 Task: Create a due date automation trigger when advanced on, on the wednesday before a card is due add basic assigned only to anyone at 11:00 AM.
Action: Mouse moved to (1251, 86)
Screenshot: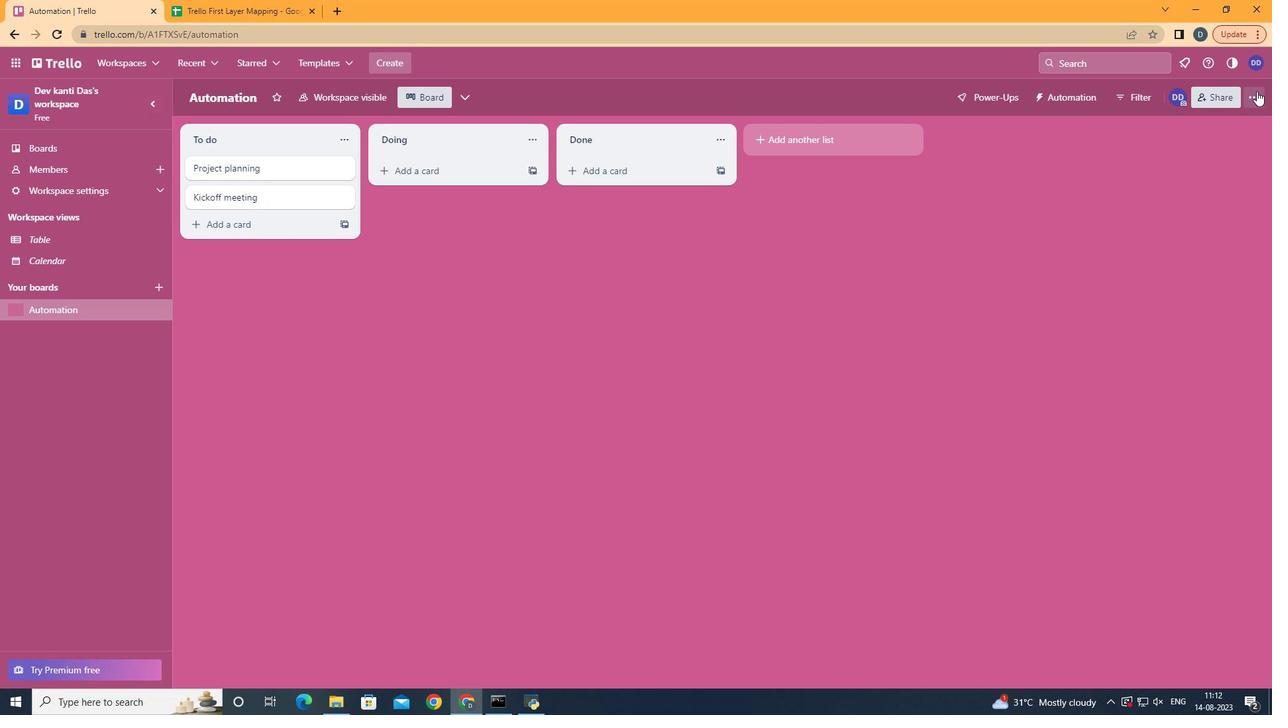 
Action: Mouse pressed left at (1251, 86)
Screenshot: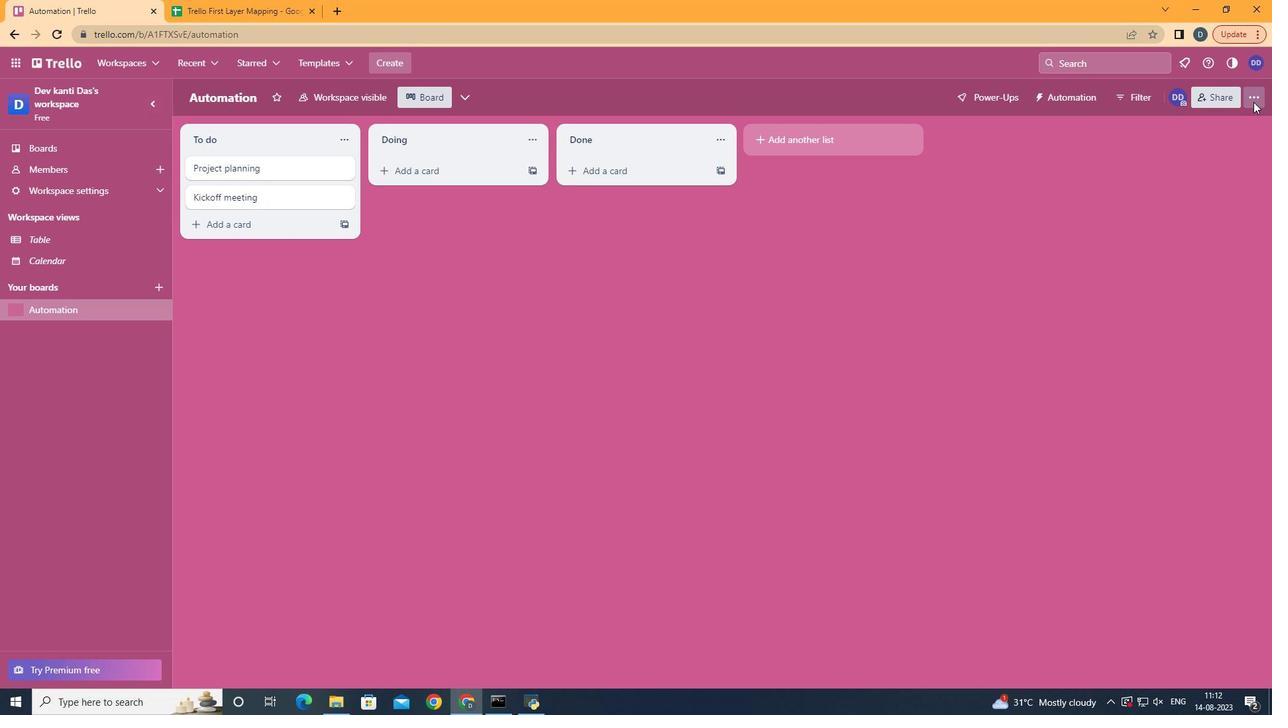 
Action: Mouse moved to (1159, 278)
Screenshot: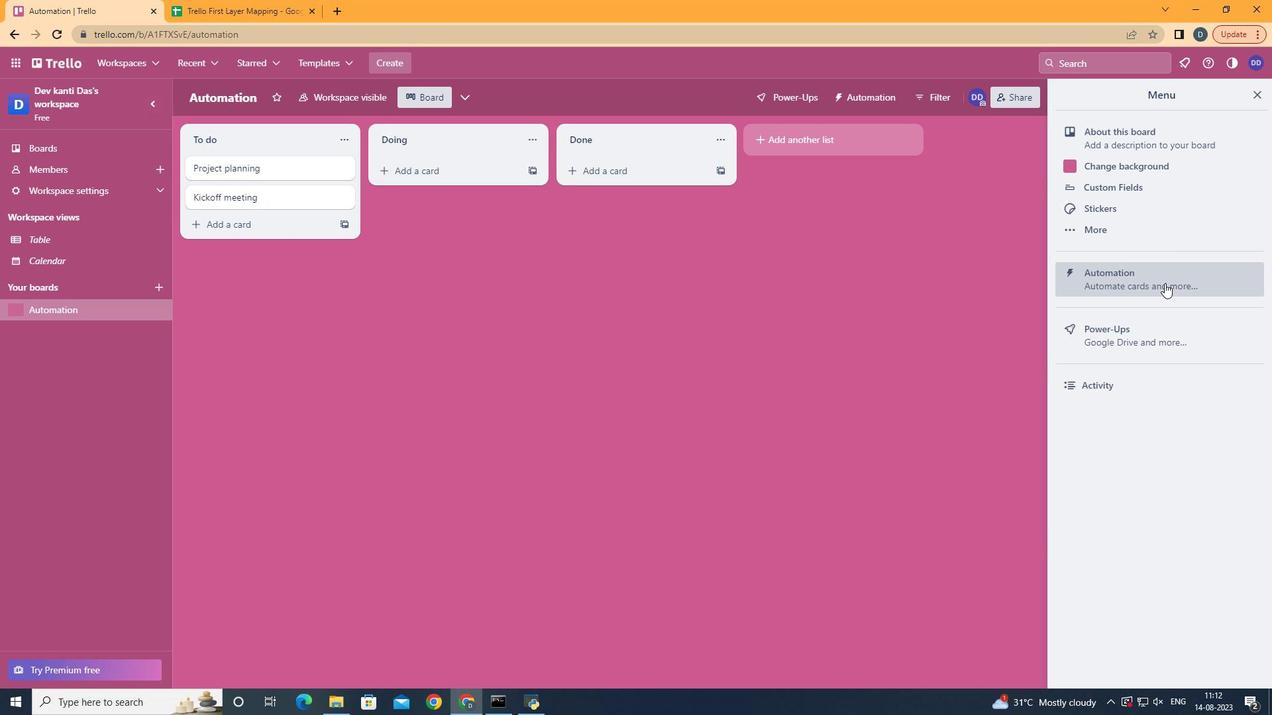 
Action: Mouse pressed left at (1159, 278)
Screenshot: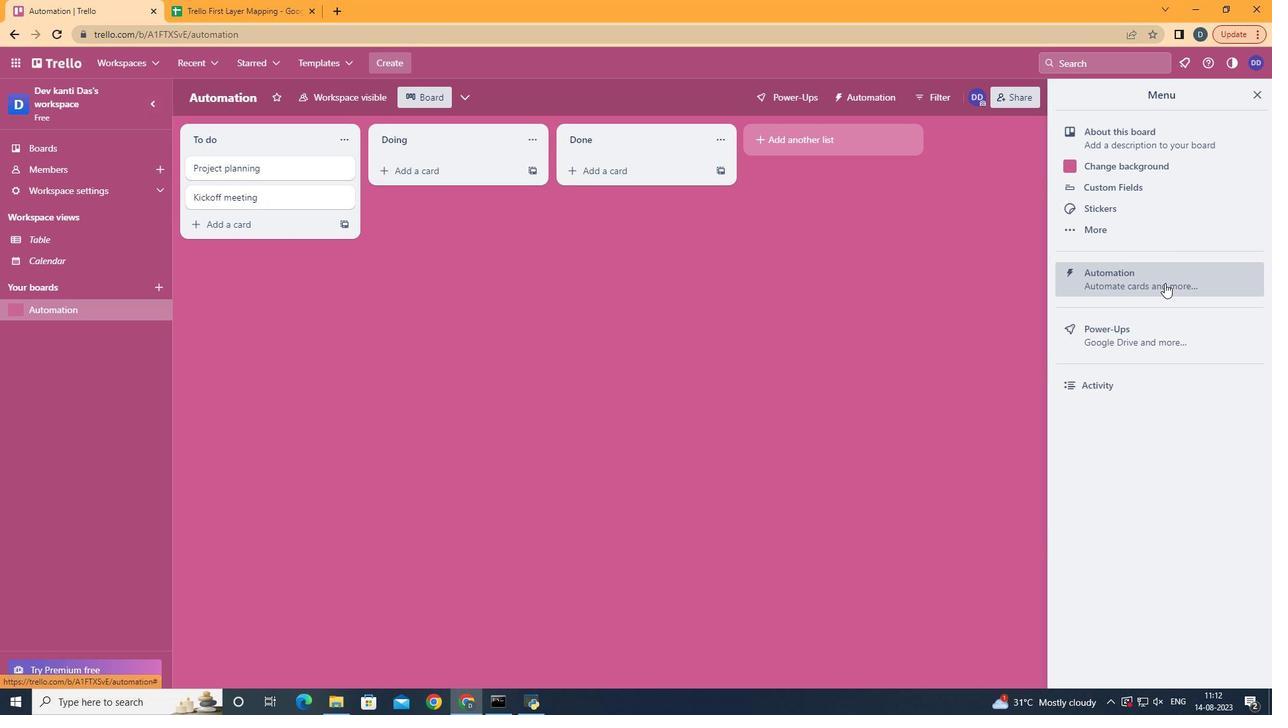 
Action: Mouse moved to (233, 259)
Screenshot: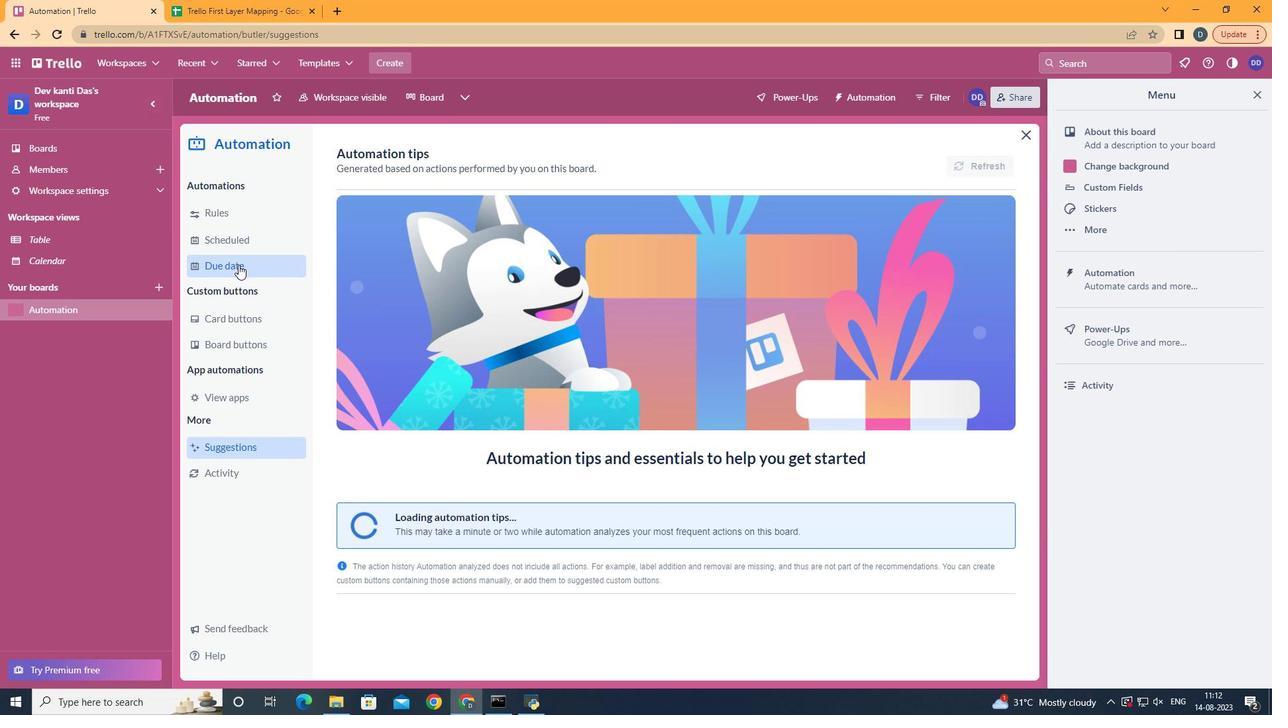 
Action: Mouse pressed left at (233, 259)
Screenshot: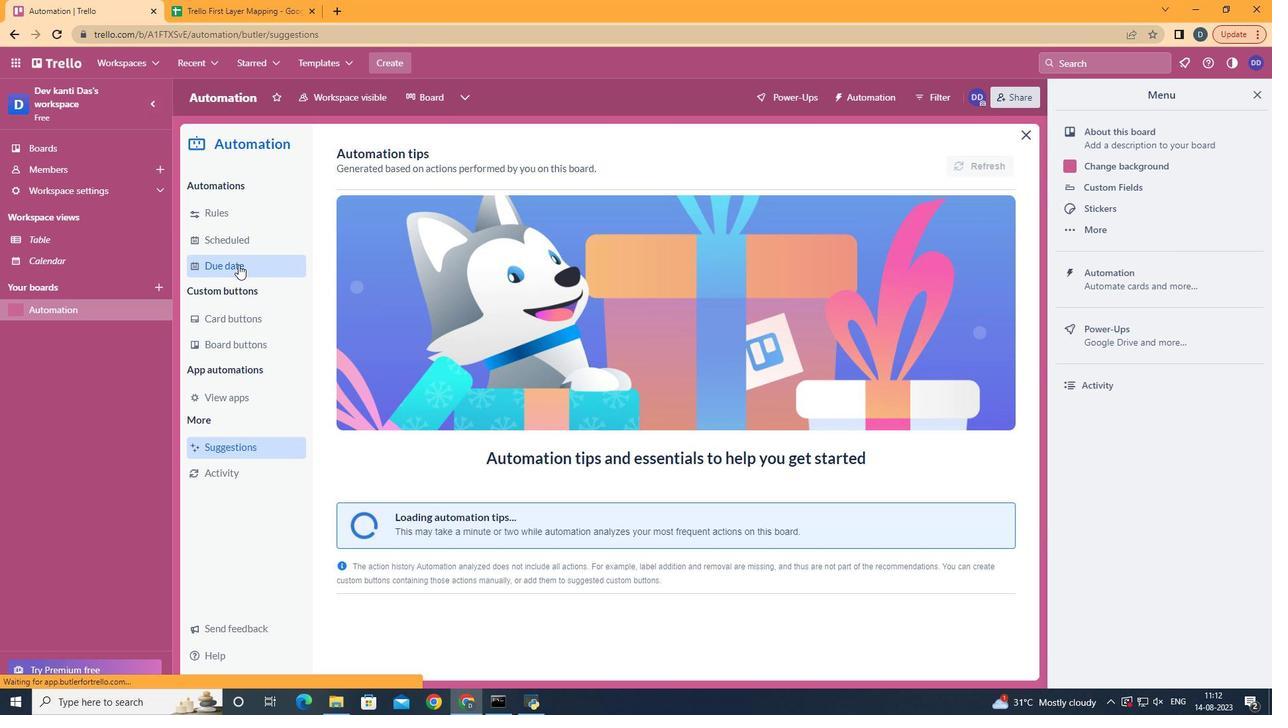 
Action: Mouse moved to (941, 149)
Screenshot: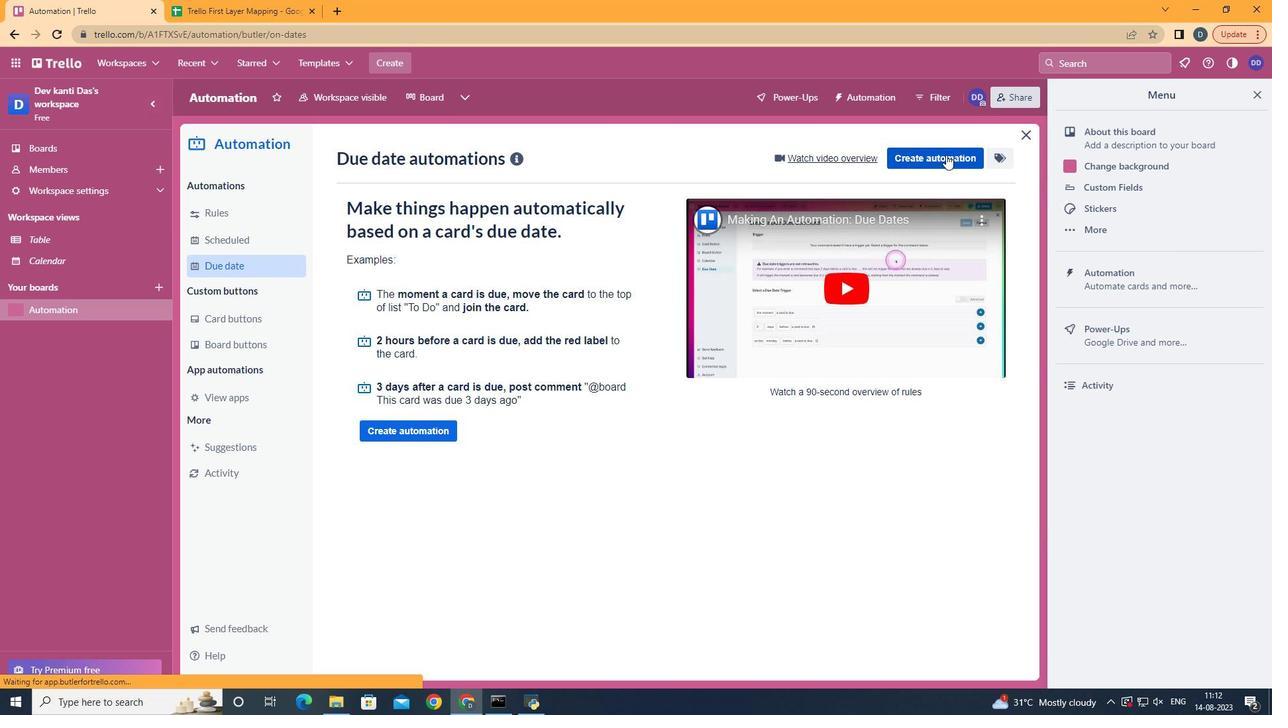 
Action: Mouse pressed left at (941, 149)
Screenshot: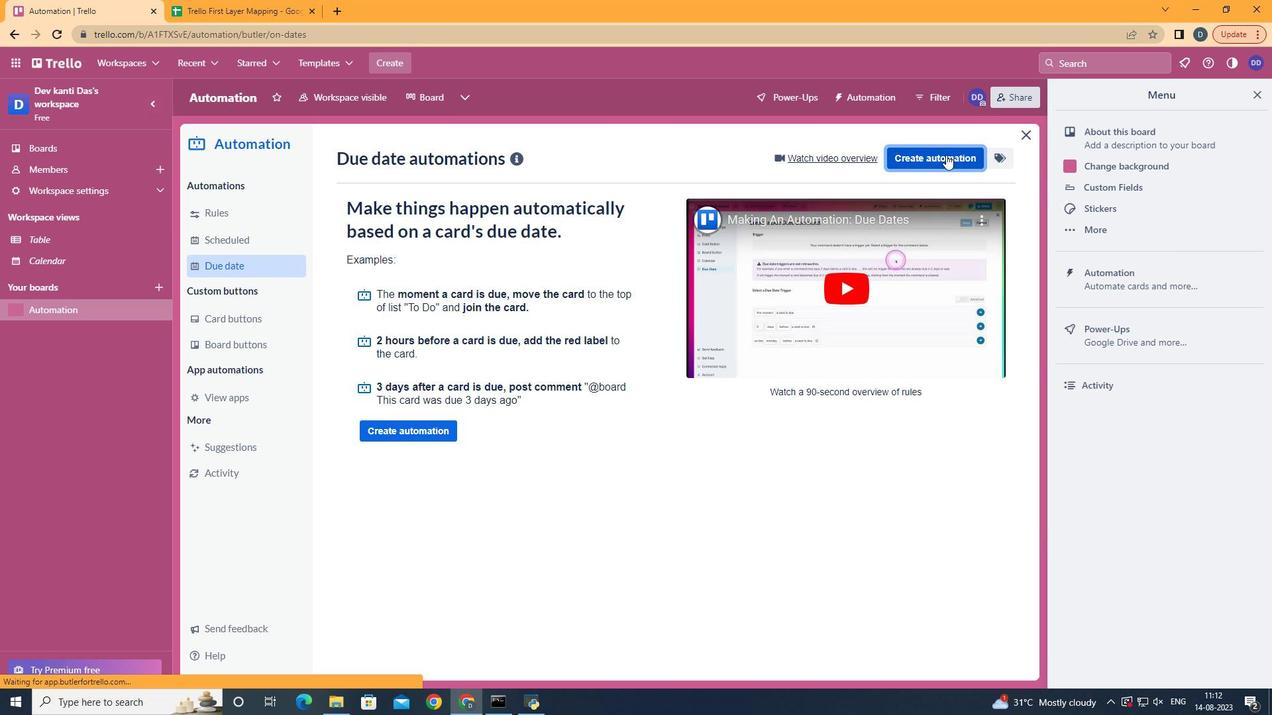 
Action: Mouse moved to (658, 277)
Screenshot: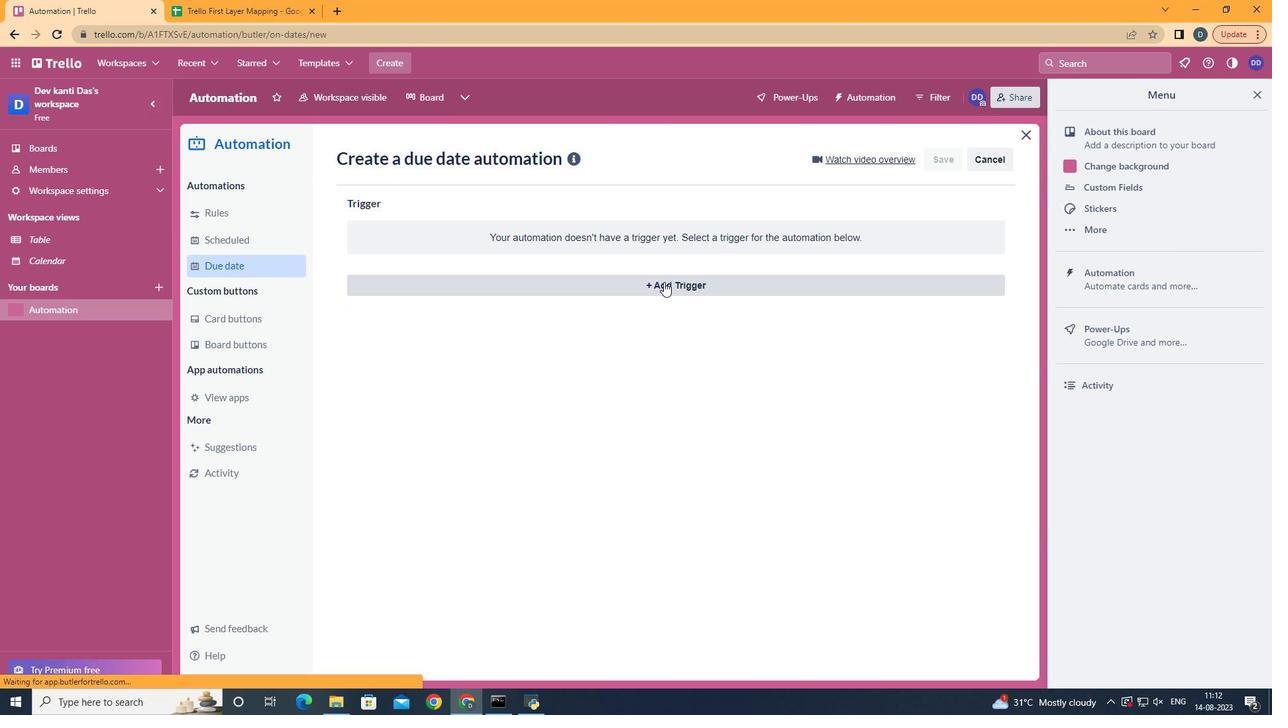 
Action: Mouse pressed left at (658, 277)
Screenshot: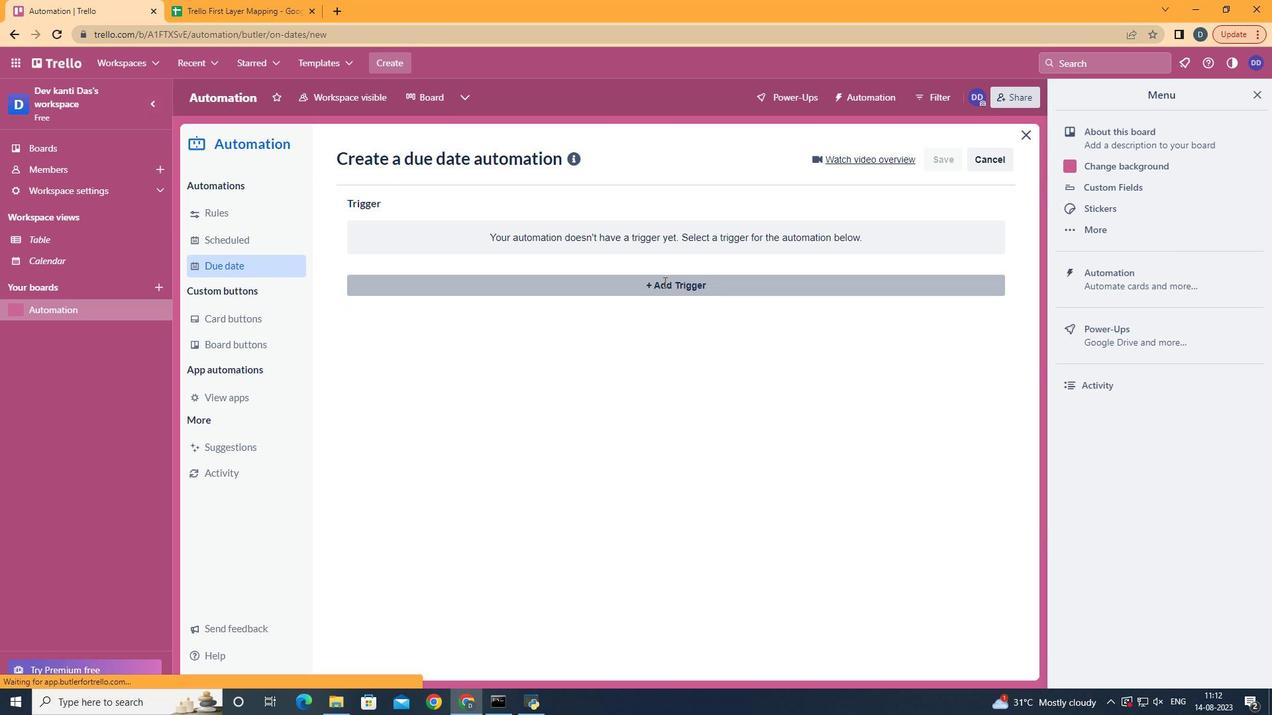 
Action: Mouse moved to (428, 391)
Screenshot: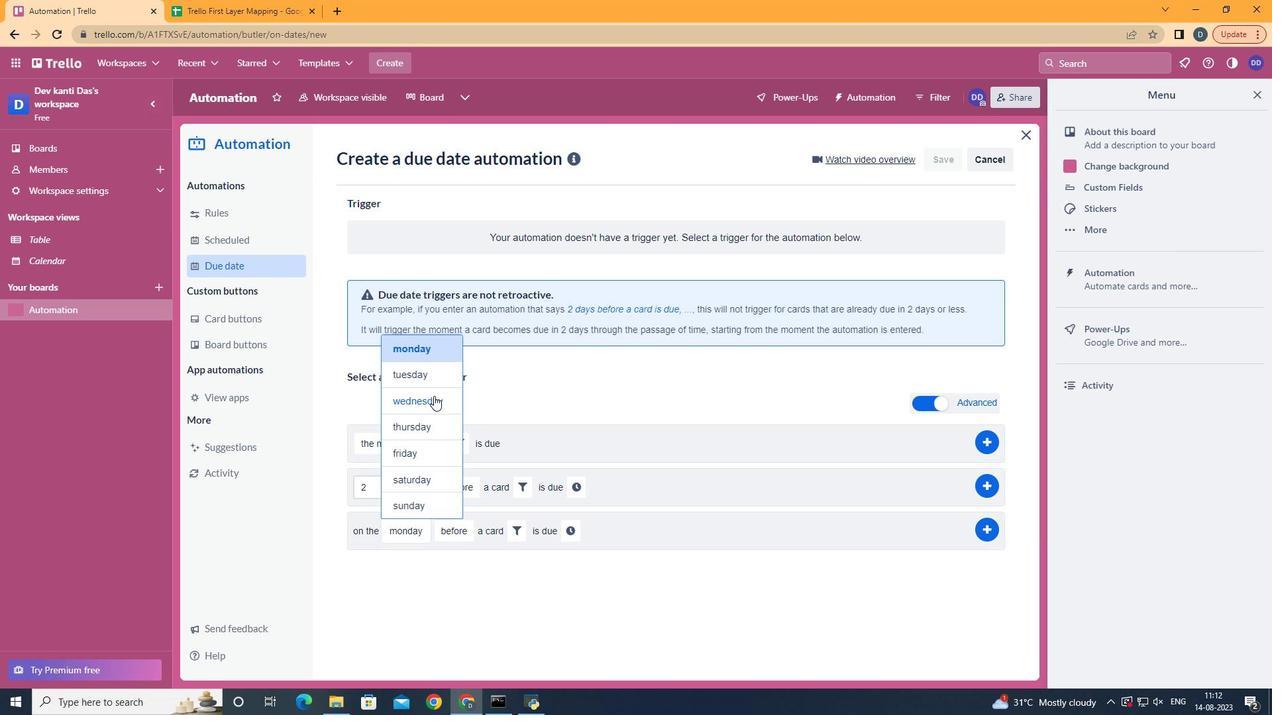 
Action: Mouse pressed left at (428, 391)
Screenshot: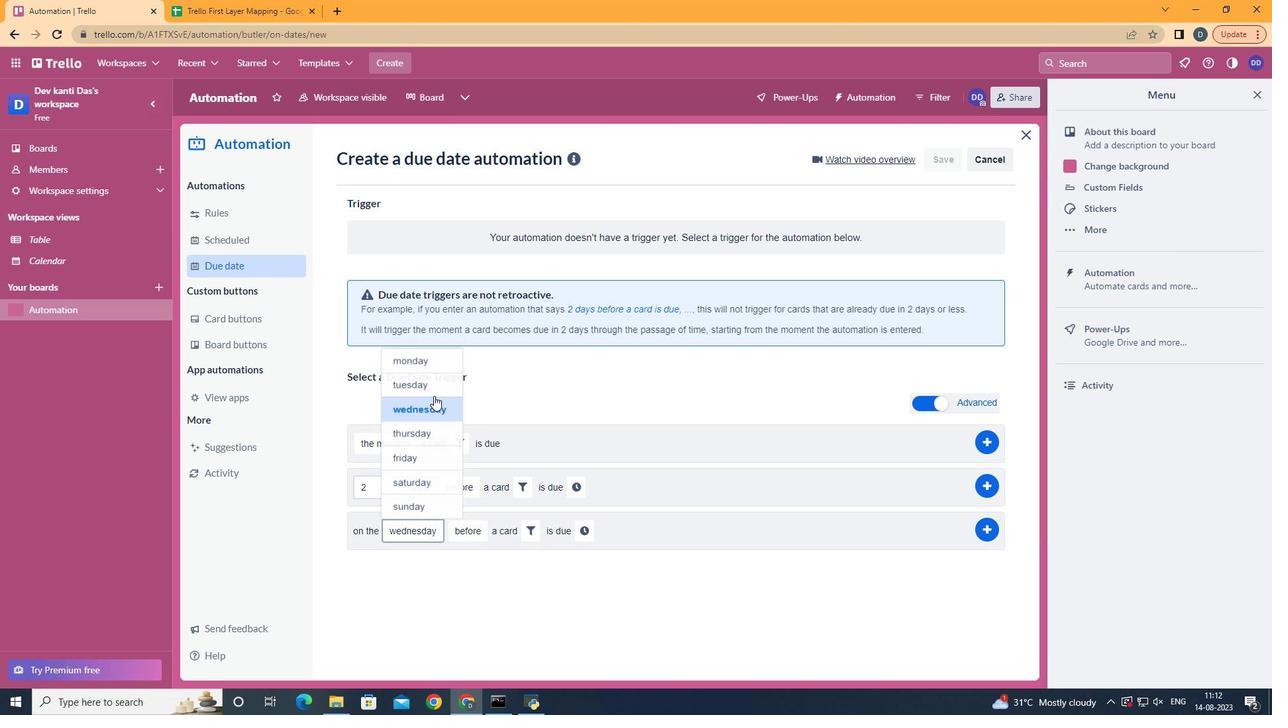 
Action: Mouse moved to (520, 528)
Screenshot: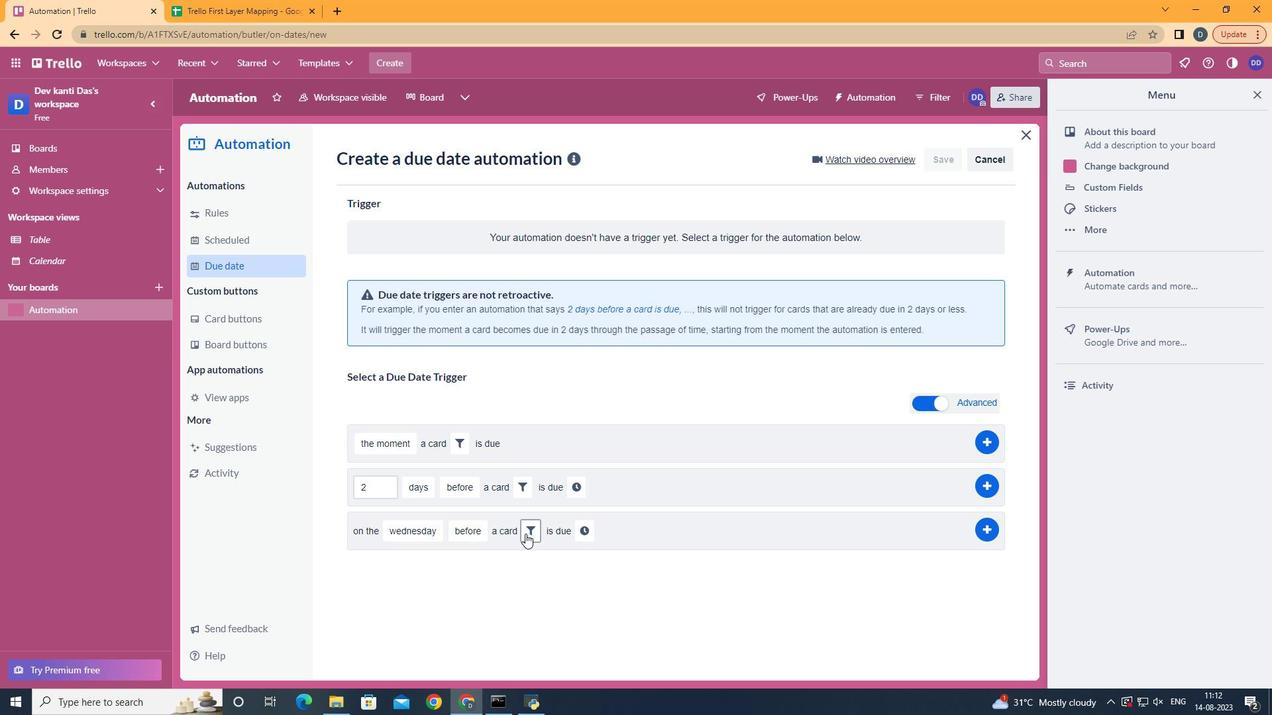 
Action: Mouse pressed left at (520, 528)
Screenshot: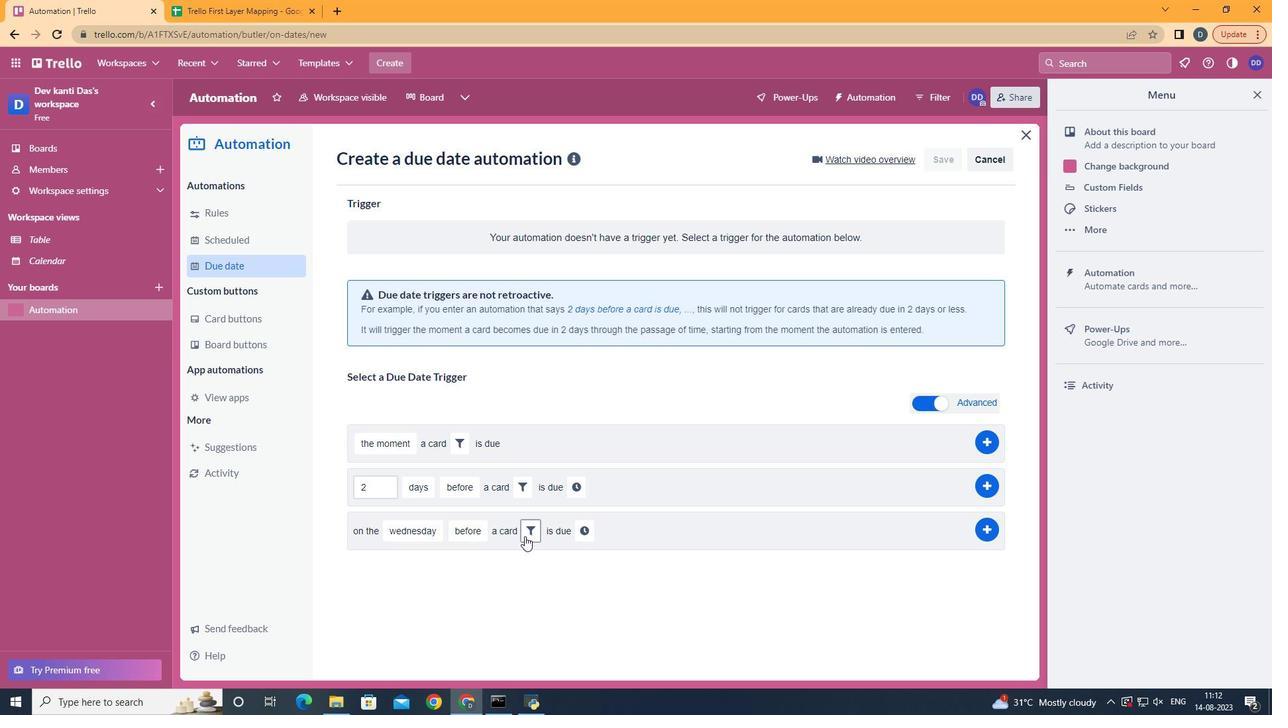 
Action: Mouse moved to (562, 566)
Screenshot: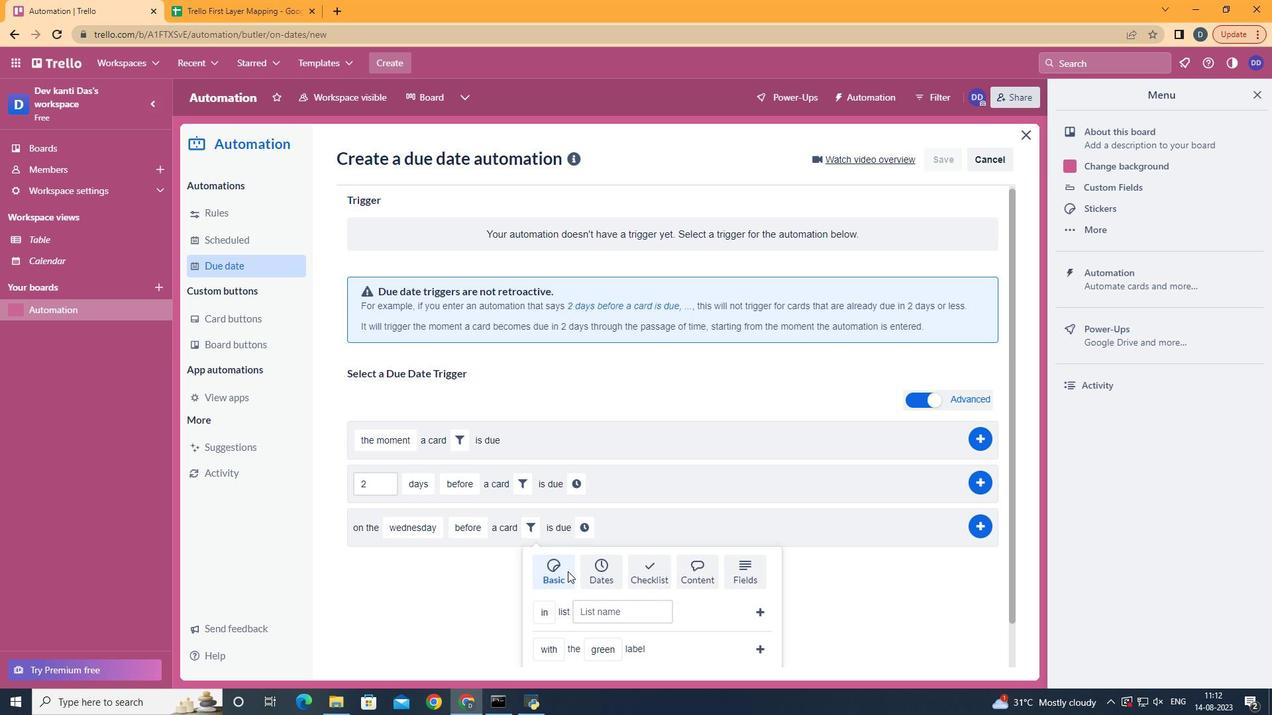 
Action: Mouse scrolled (562, 565) with delta (0, 0)
Screenshot: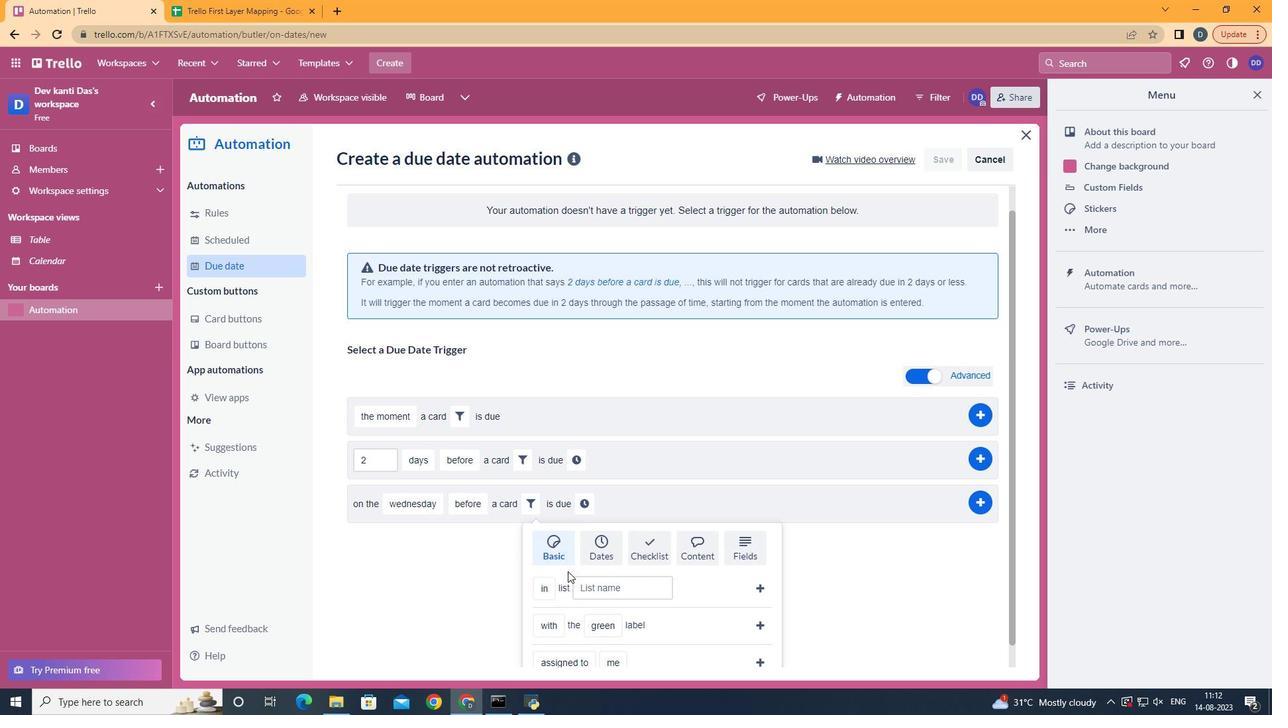 
Action: Mouse scrolled (562, 565) with delta (0, 0)
Screenshot: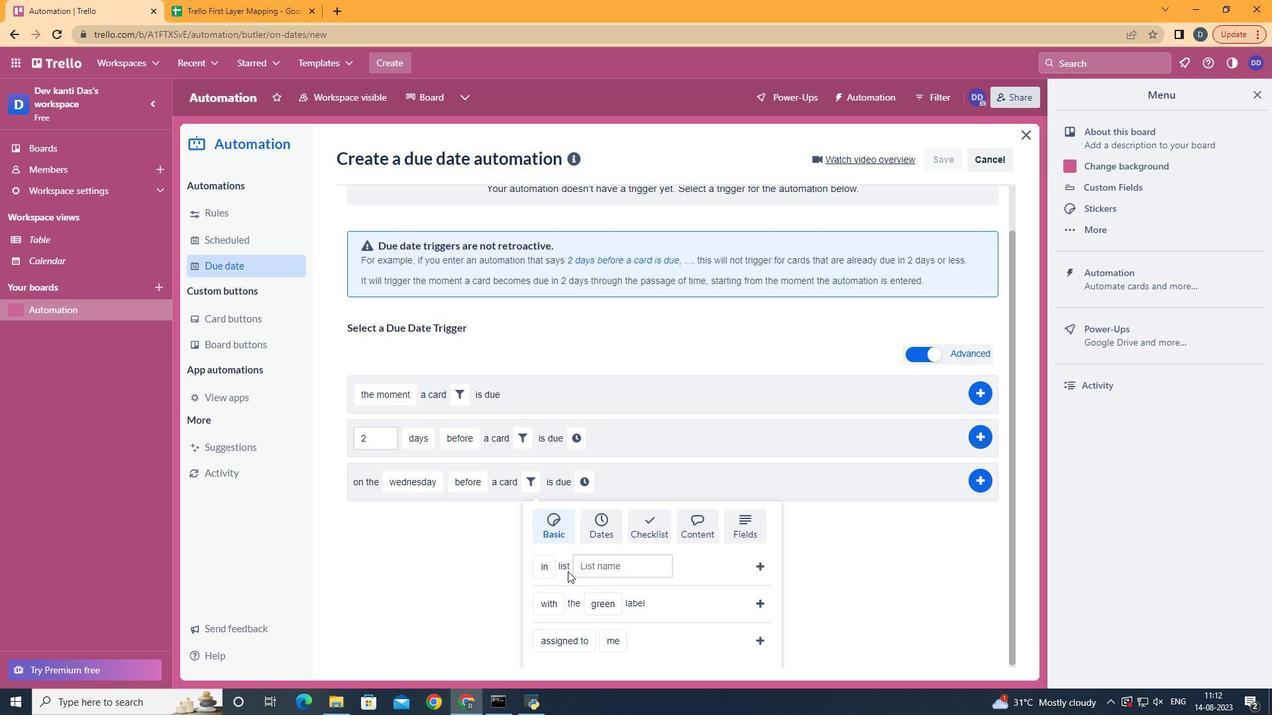 
Action: Mouse scrolled (562, 565) with delta (0, 0)
Screenshot: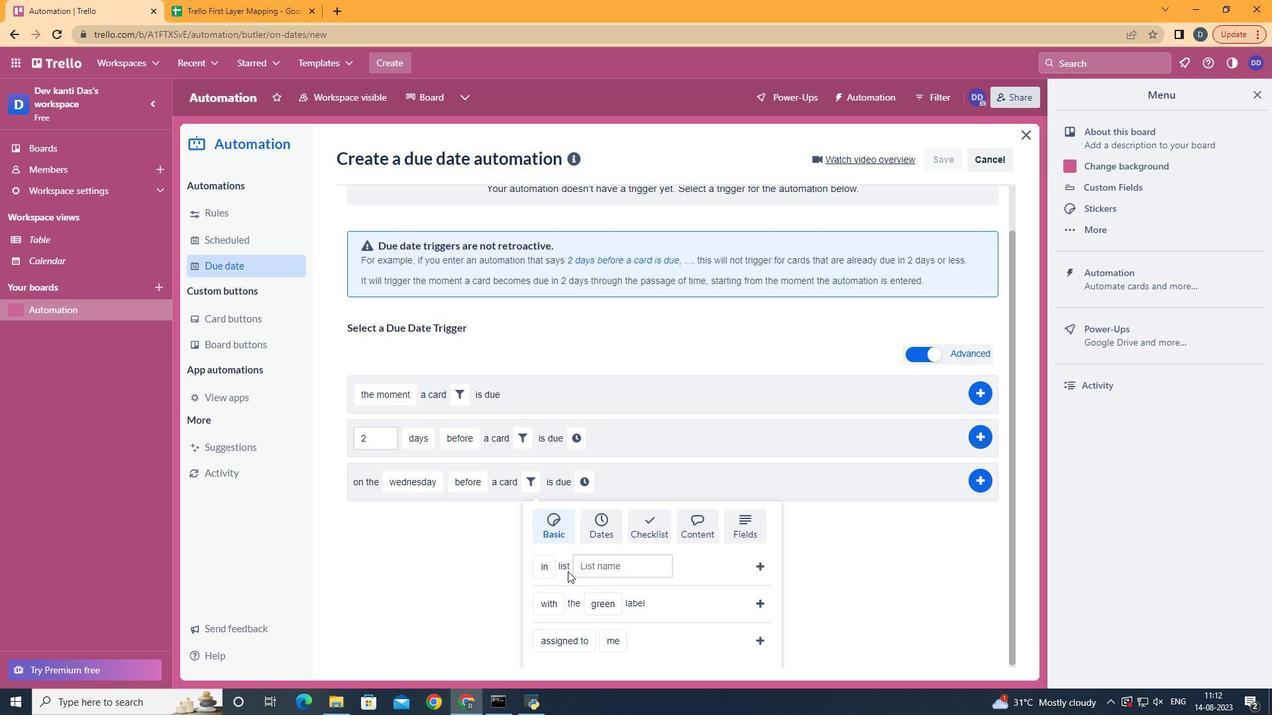 
Action: Mouse scrolled (562, 565) with delta (0, 0)
Screenshot: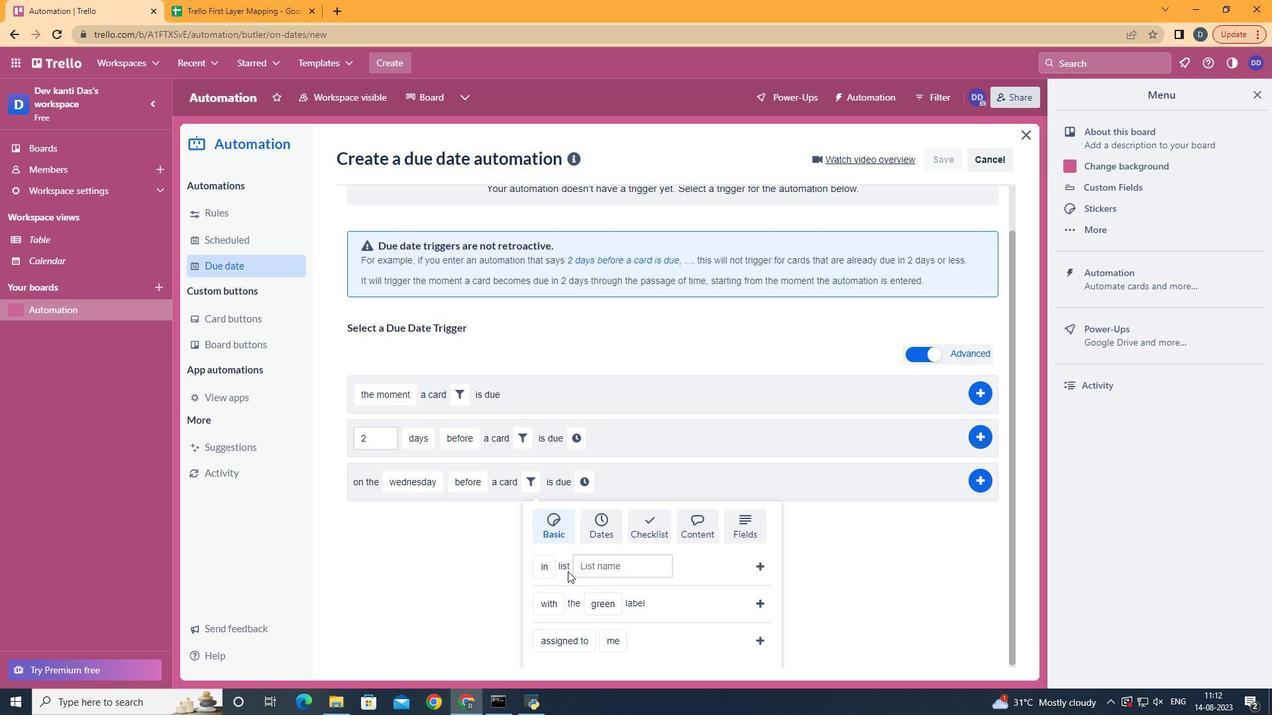 
Action: Mouse scrolled (562, 565) with delta (0, 0)
Screenshot: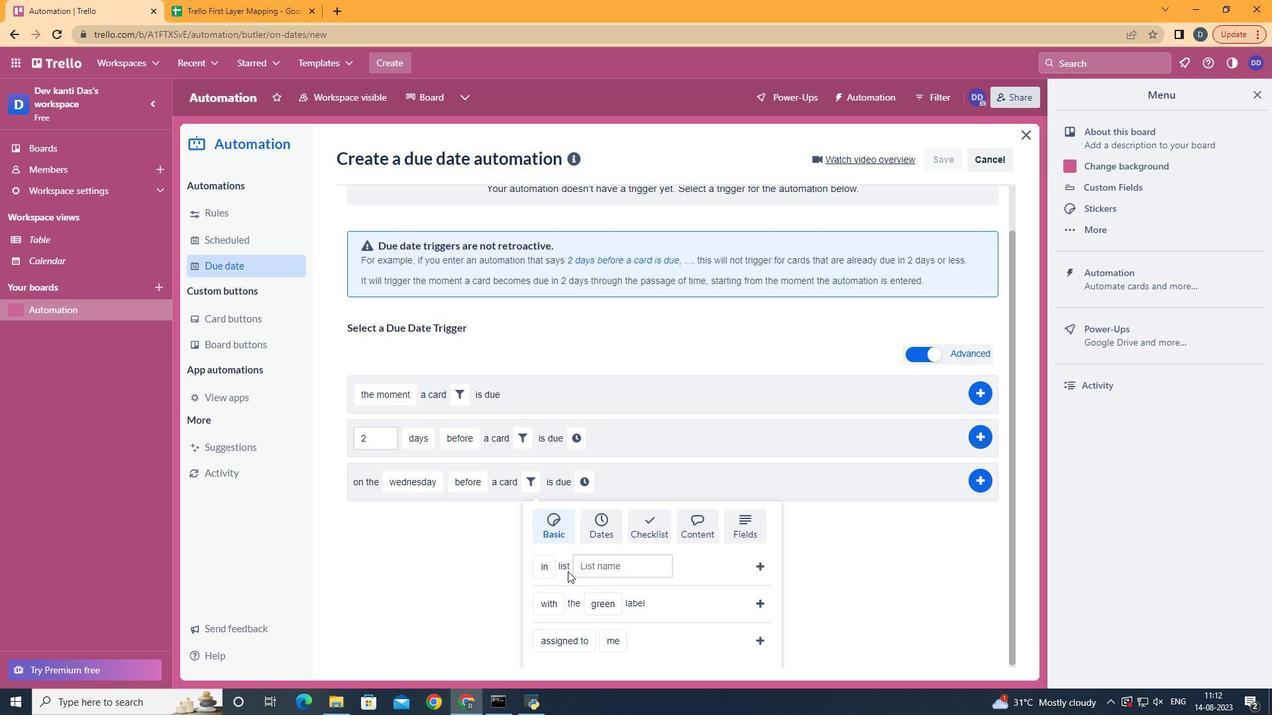 
Action: Mouse moved to (586, 577)
Screenshot: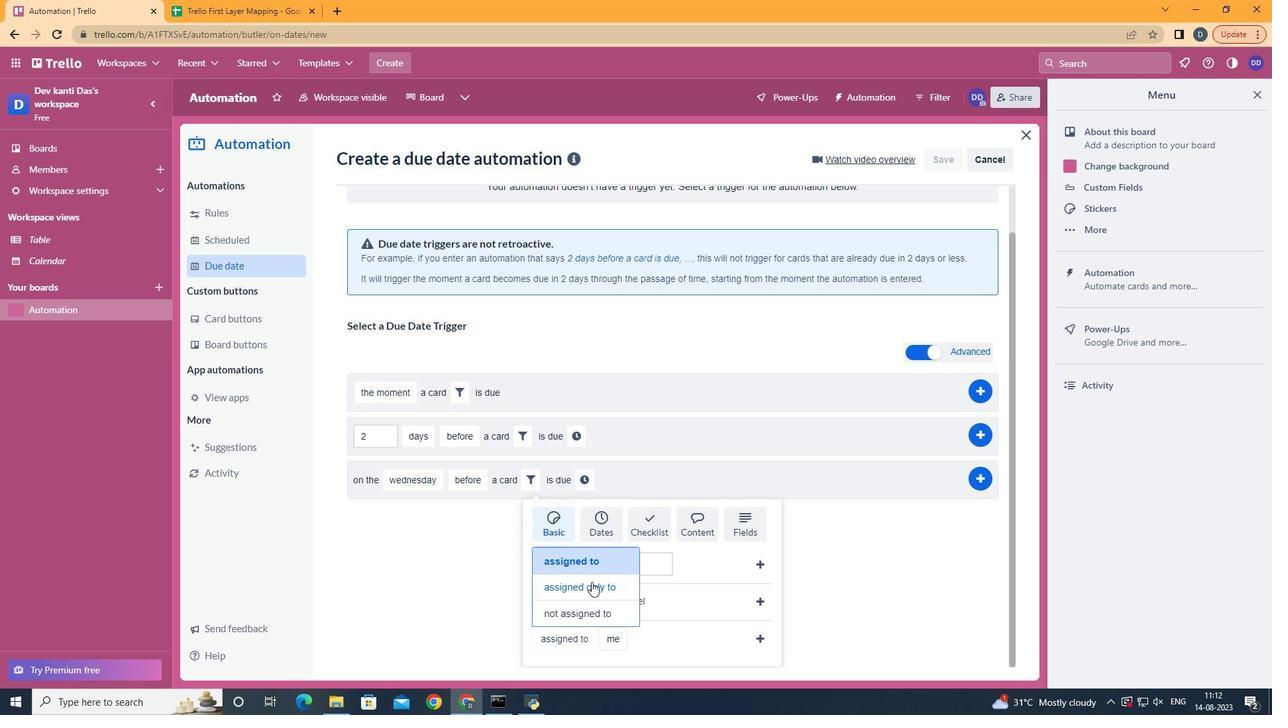 
Action: Mouse pressed left at (586, 577)
Screenshot: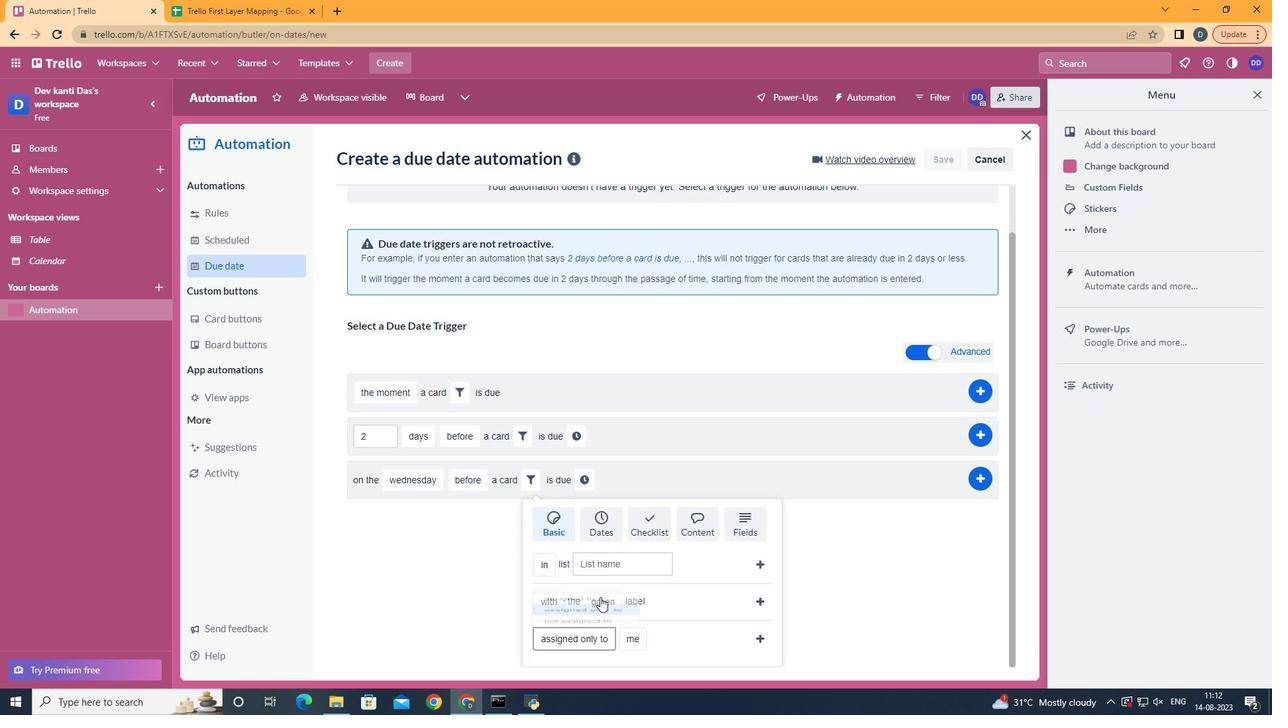 
Action: Mouse moved to (661, 577)
Screenshot: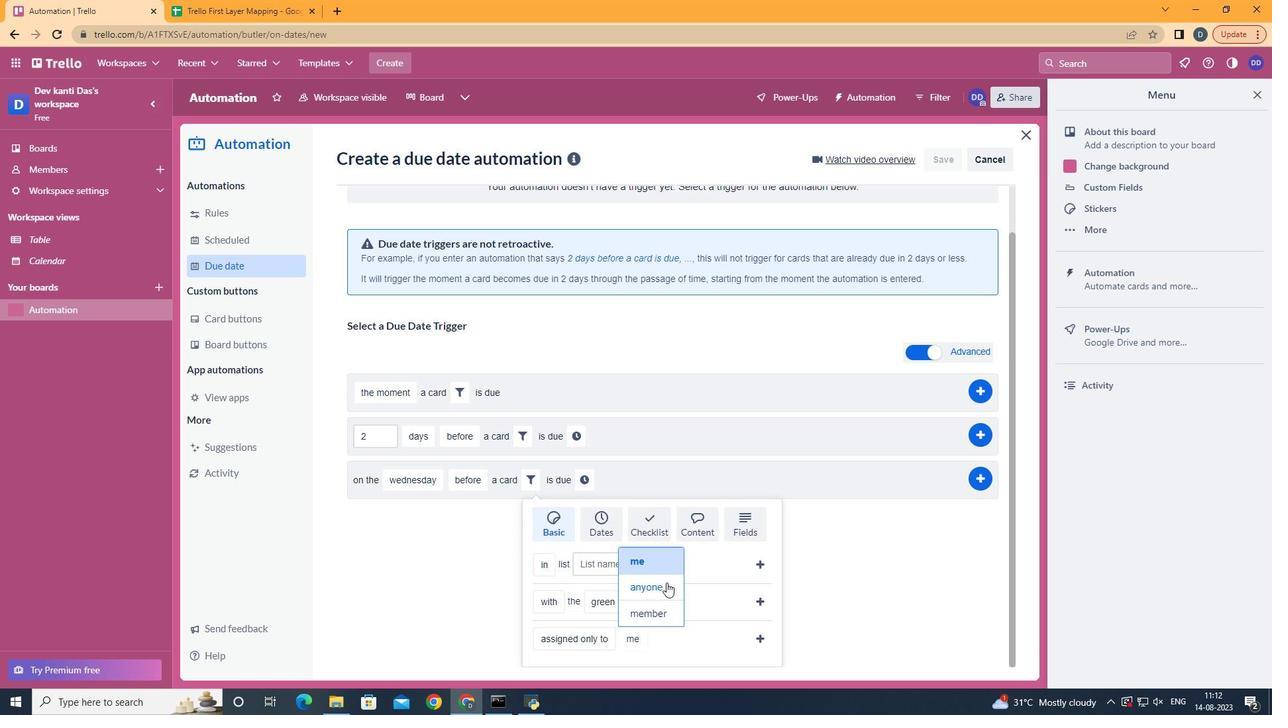 
Action: Mouse pressed left at (661, 577)
Screenshot: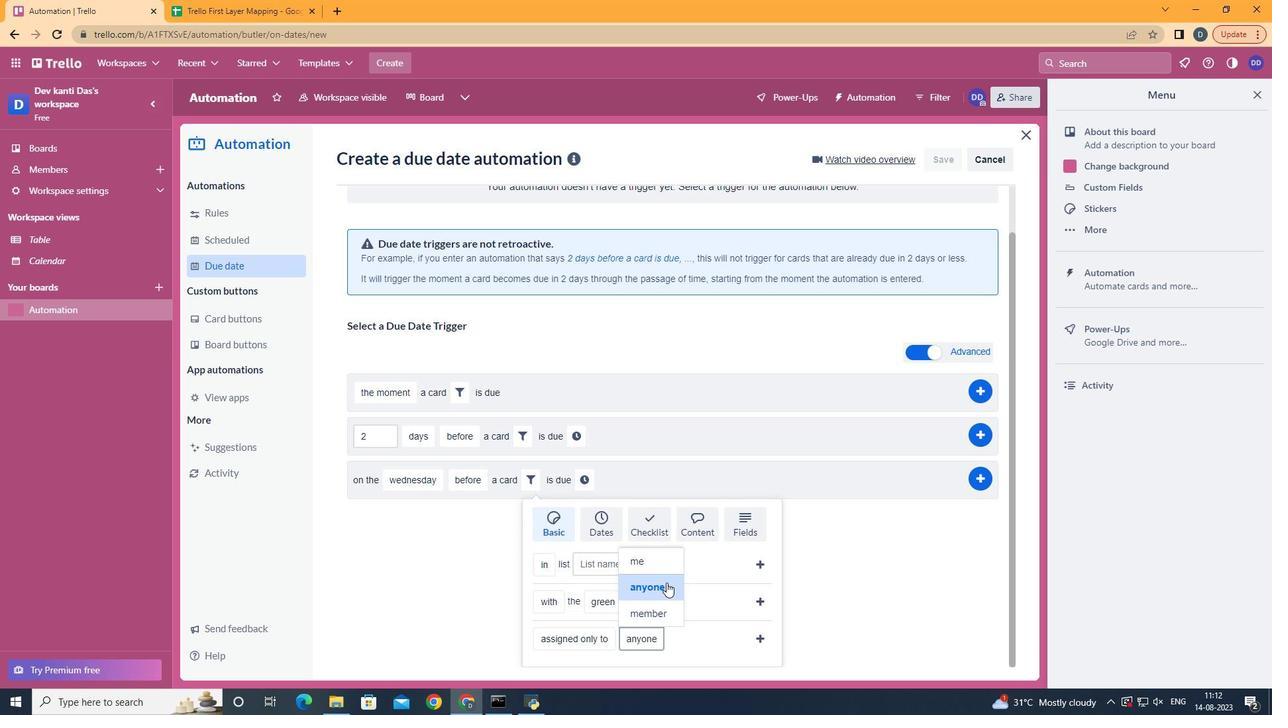 
Action: Mouse moved to (760, 633)
Screenshot: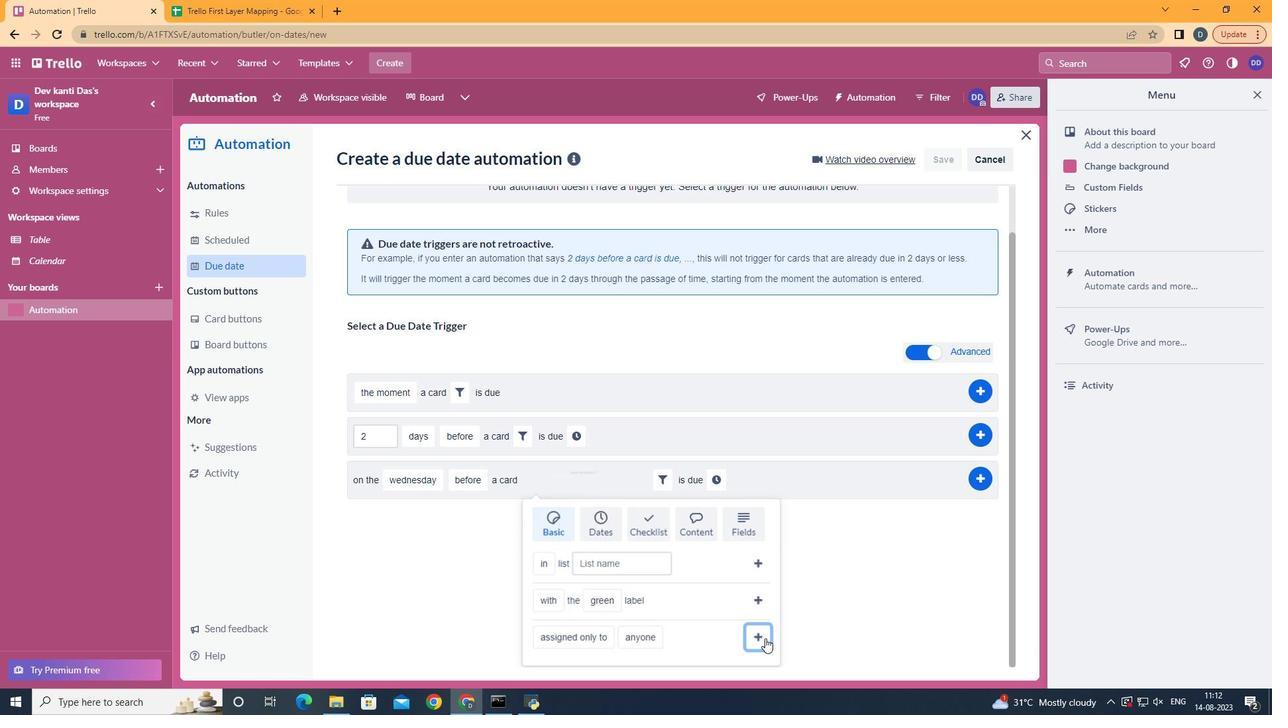 
Action: Mouse pressed left at (760, 633)
Screenshot: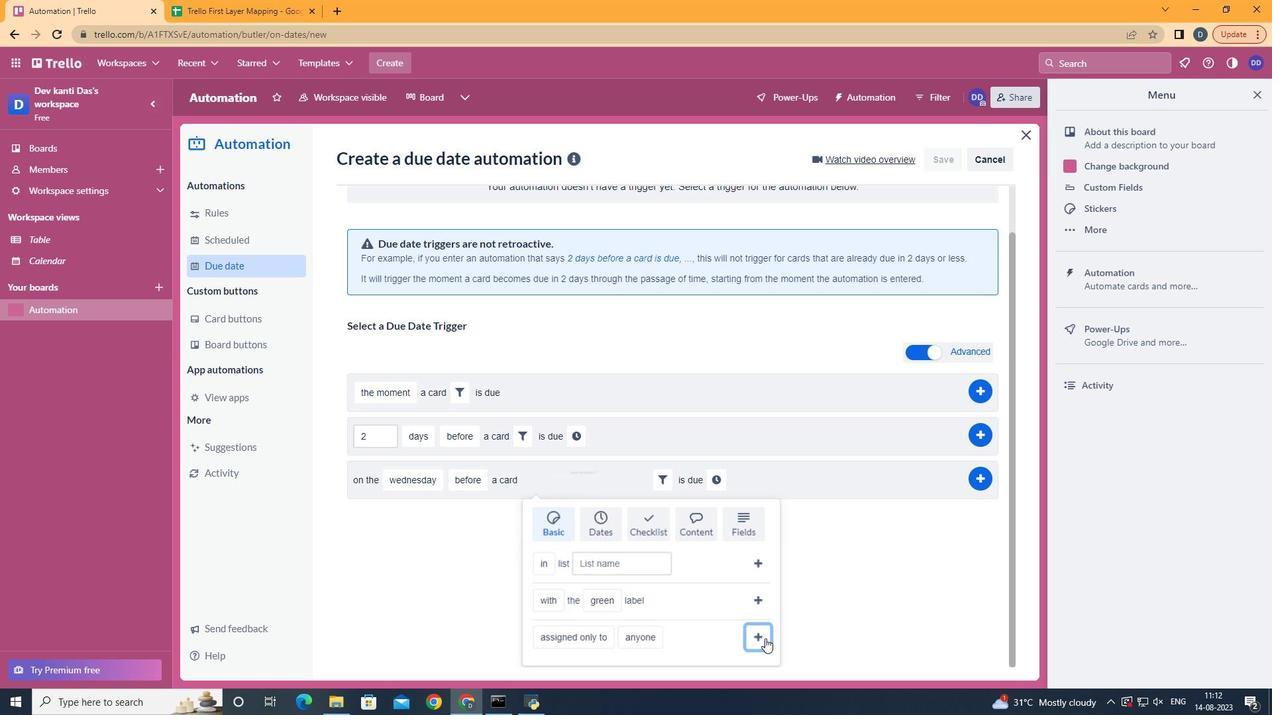 
Action: Mouse moved to (715, 525)
Screenshot: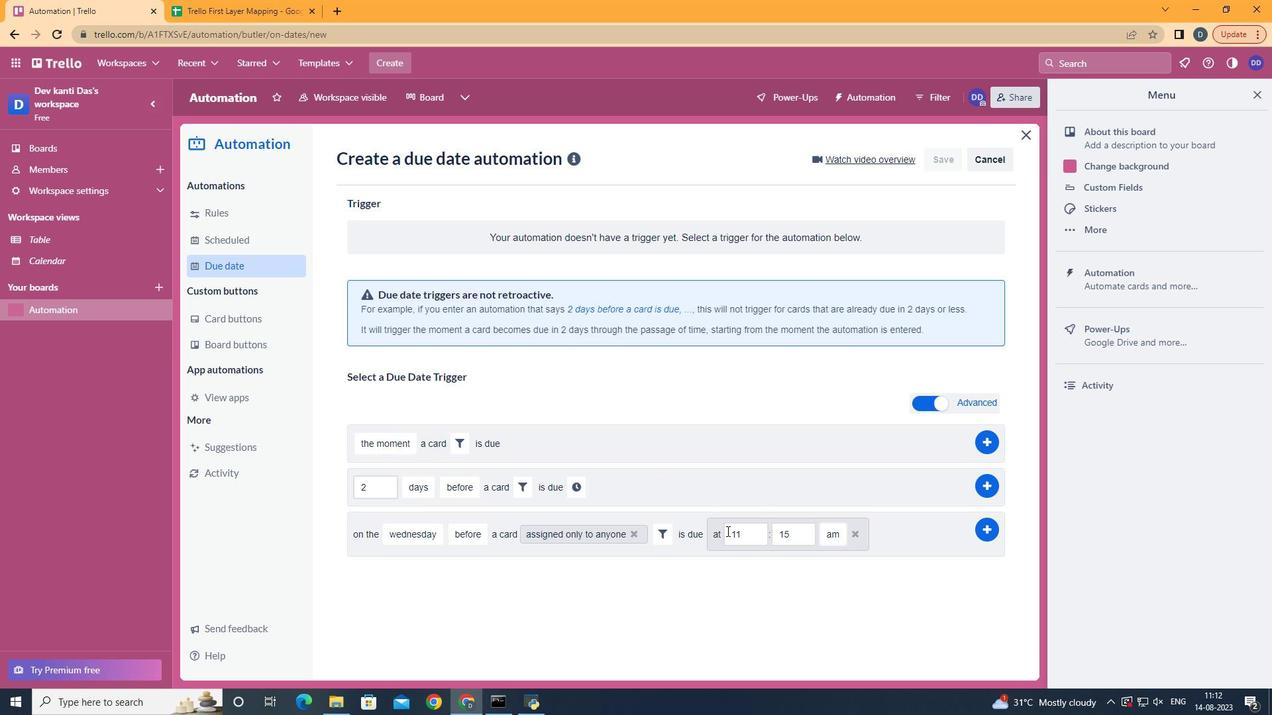 
Action: Mouse pressed left at (715, 525)
Screenshot: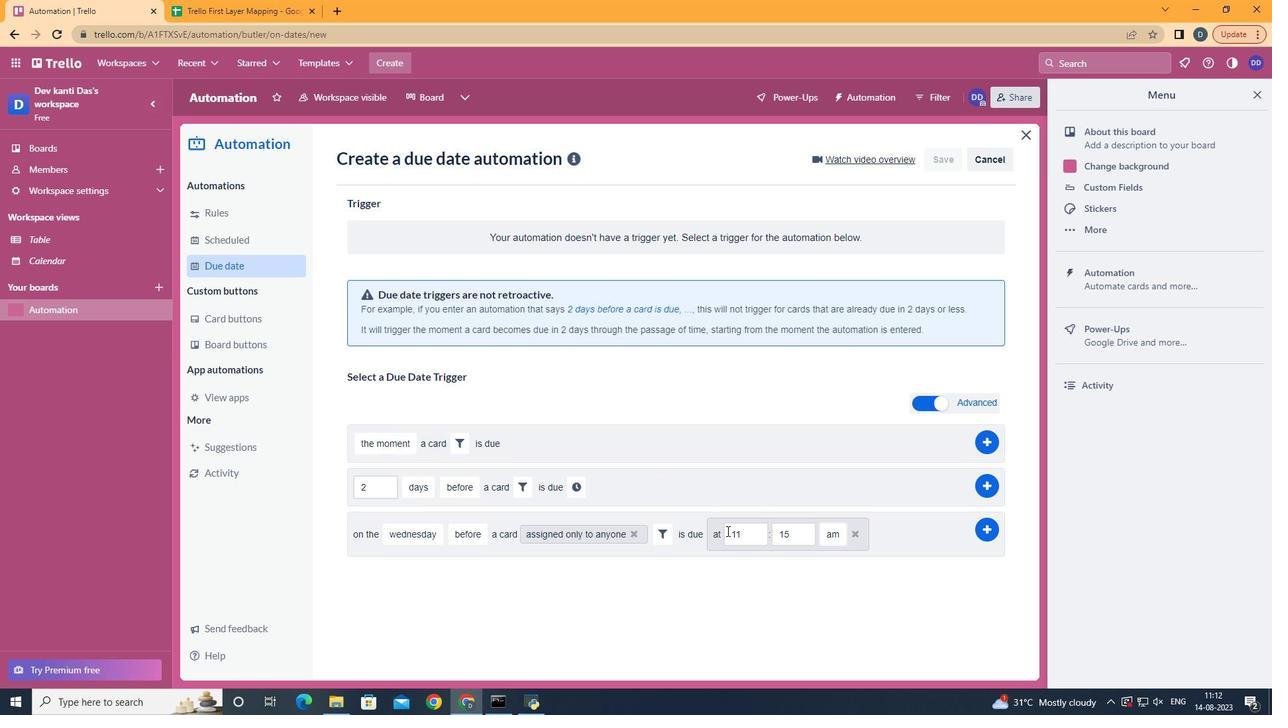 
Action: Mouse moved to (800, 530)
Screenshot: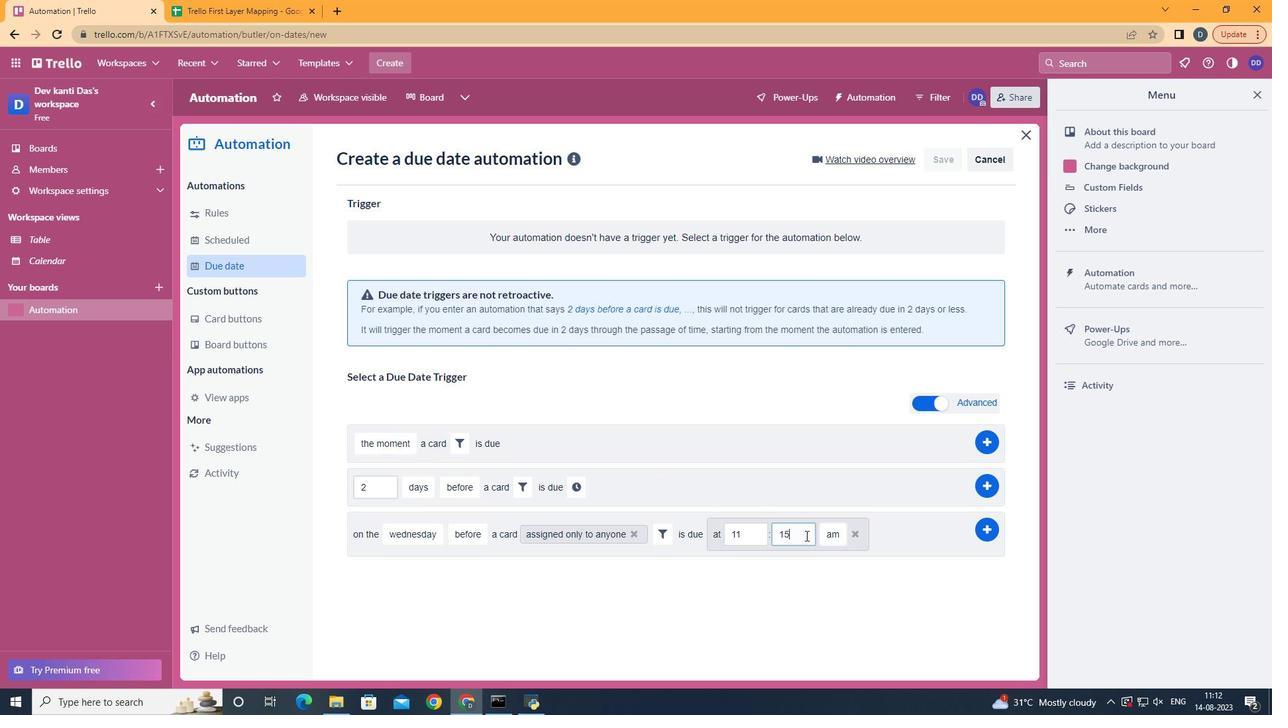 
Action: Mouse pressed left at (800, 530)
Screenshot: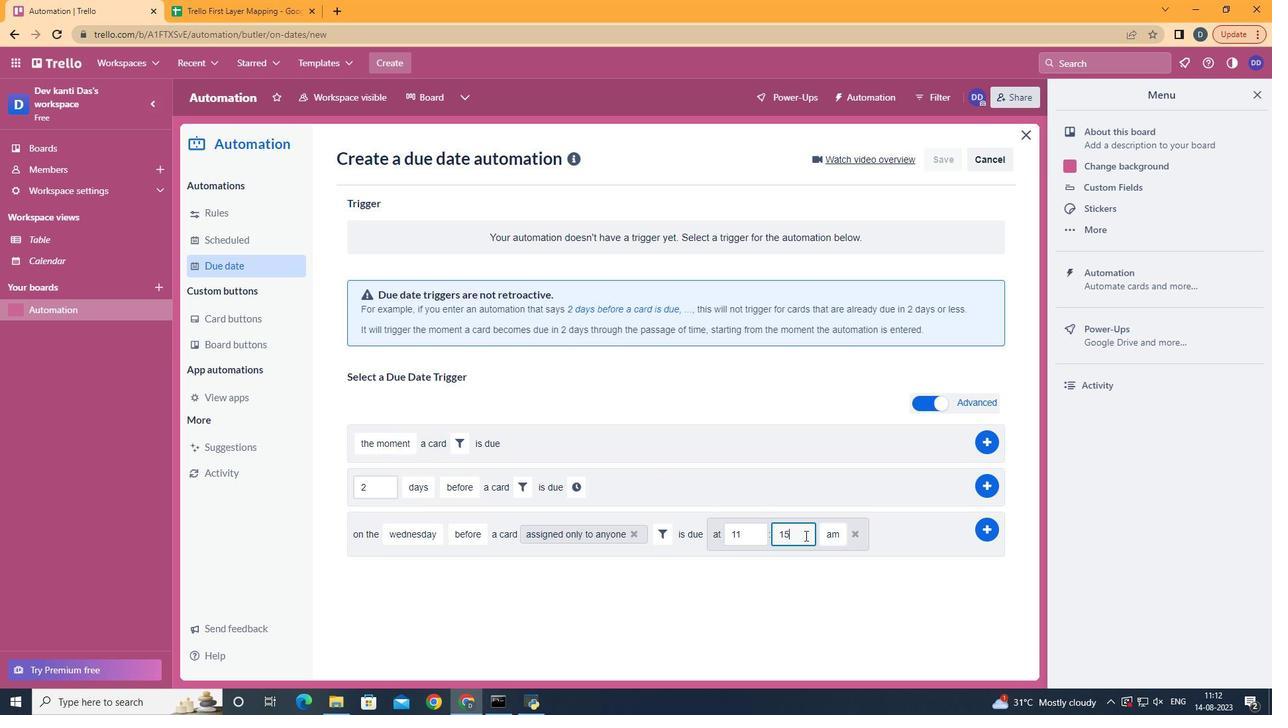 
Action: Mouse moved to (799, 530)
Screenshot: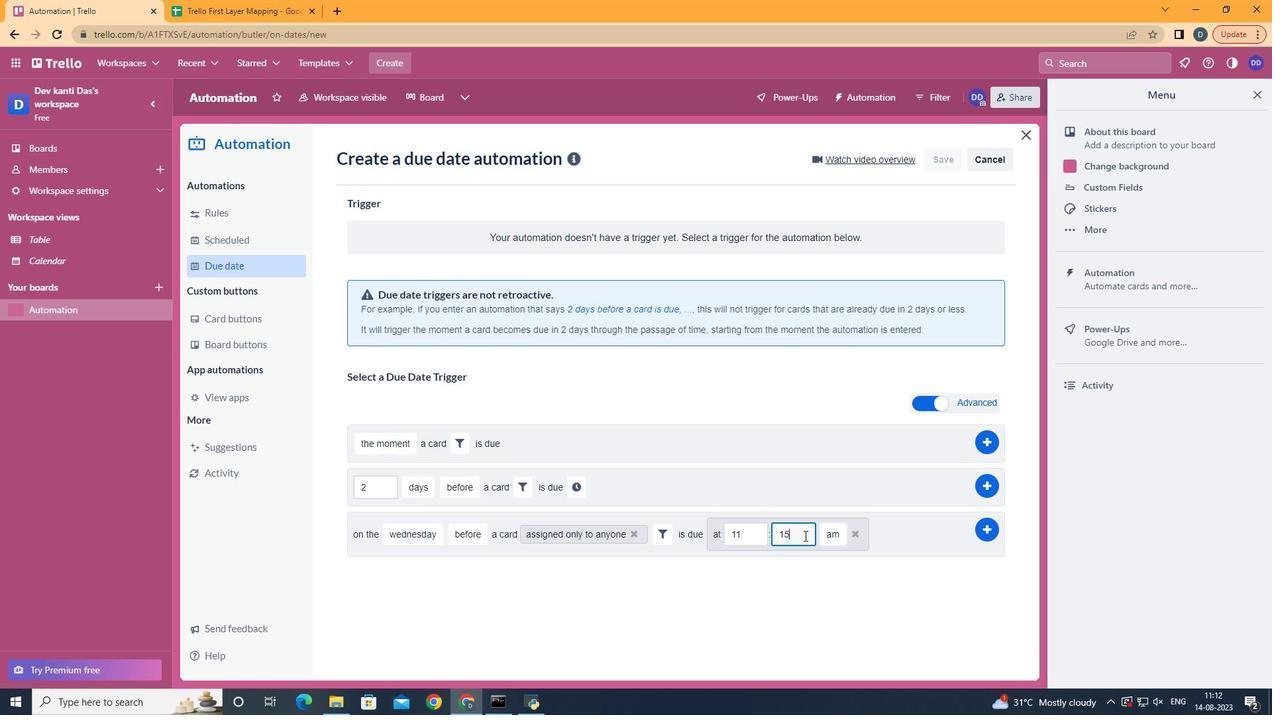 
Action: Key pressed <Key.backspace><Key.backspace>00
Screenshot: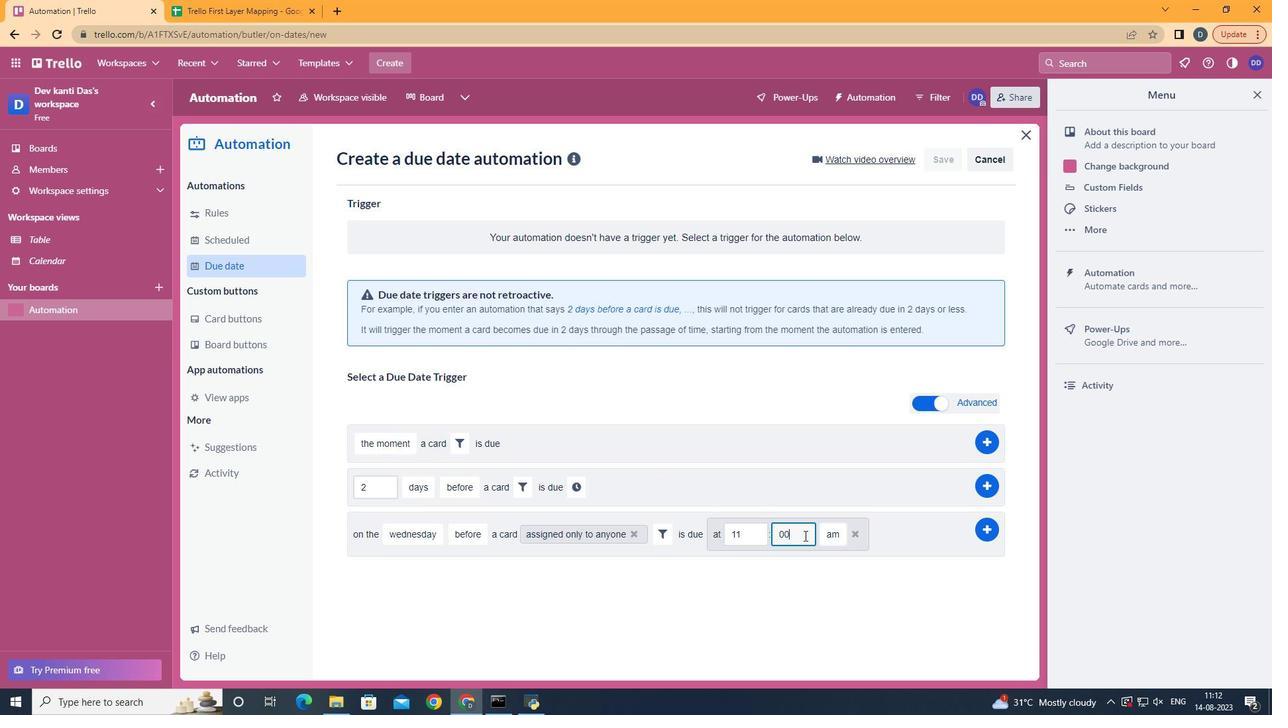 
Action: Mouse moved to (988, 522)
Screenshot: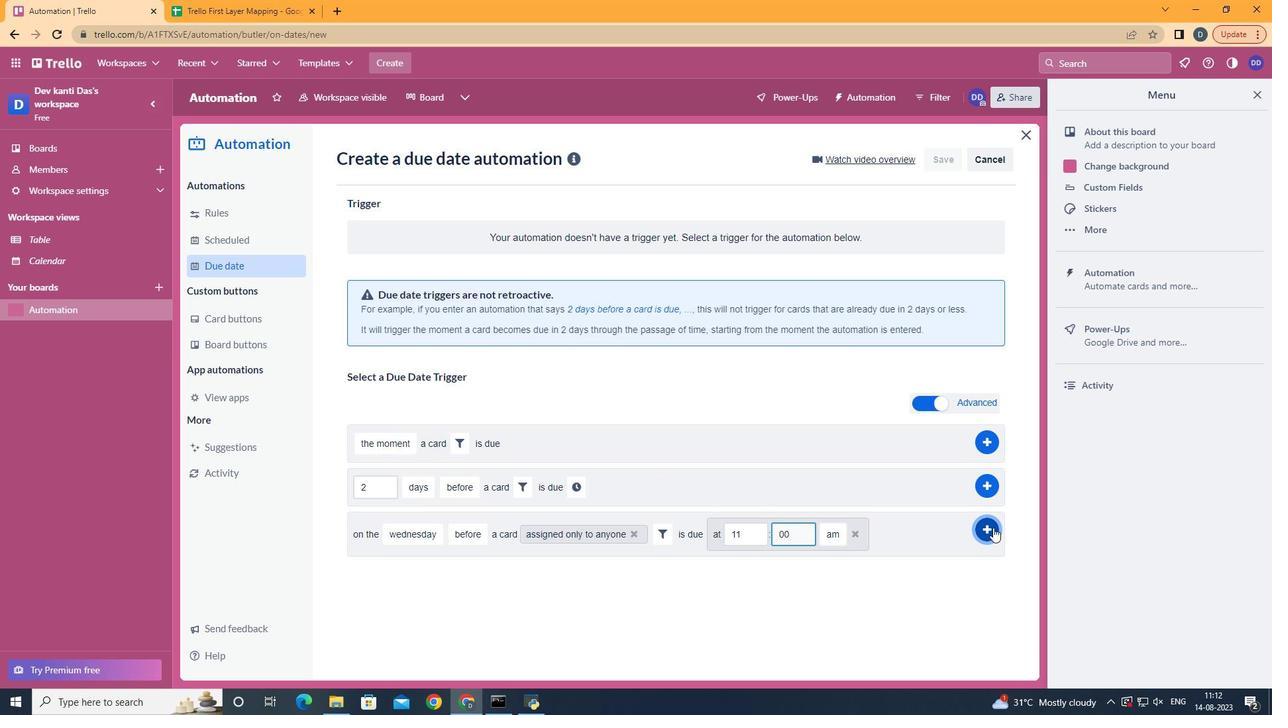 
Action: Mouse pressed left at (988, 522)
Screenshot: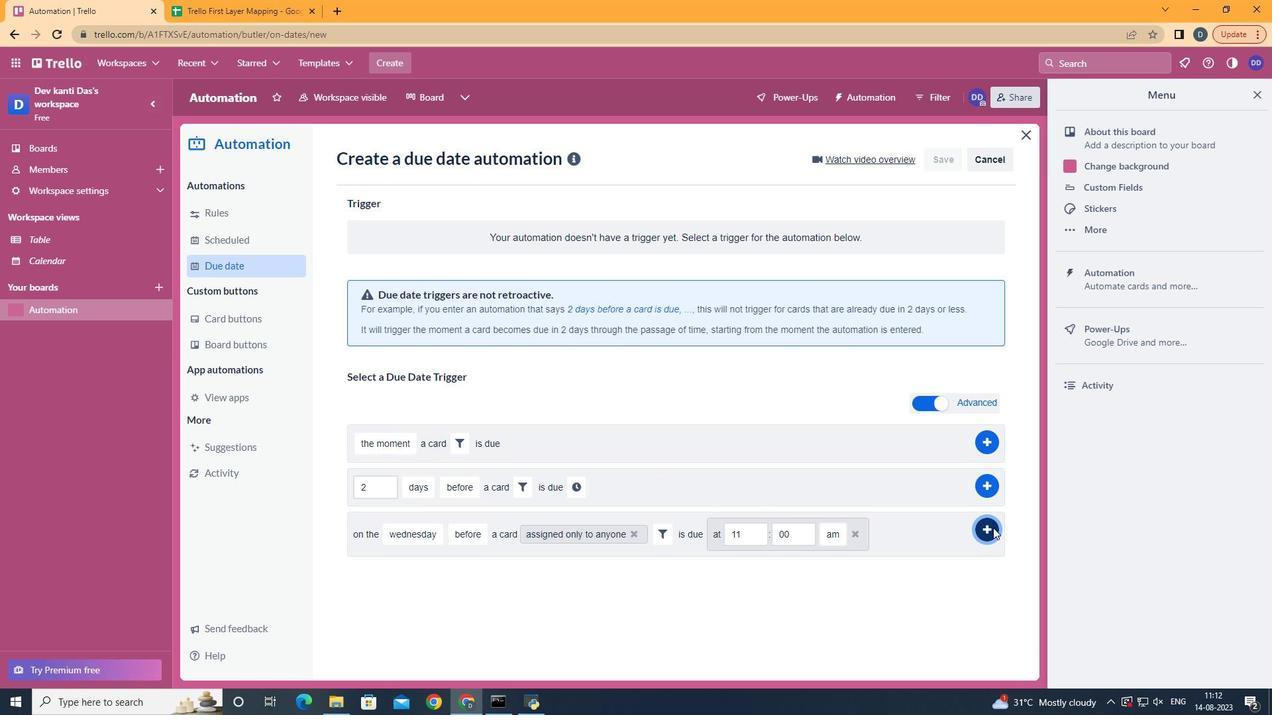 
